 Task: Toggle the option "Draw the base of the bands".
Action: Mouse moved to (93, 9)
Screenshot: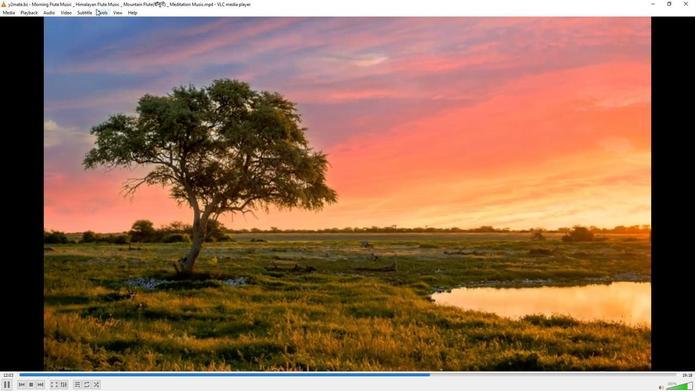 
Action: Mouse pressed left at (93, 9)
Screenshot: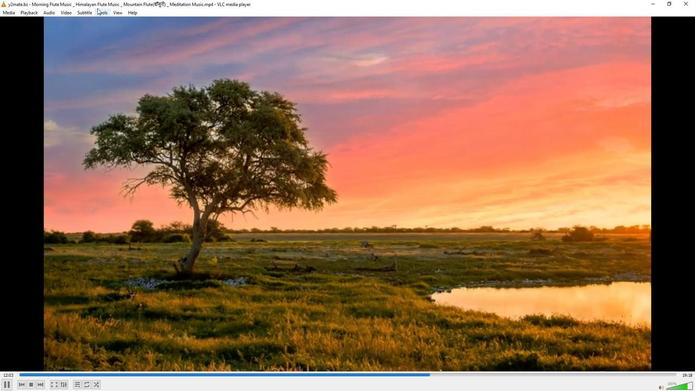 
Action: Mouse moved to (94, 14)
Screenshot: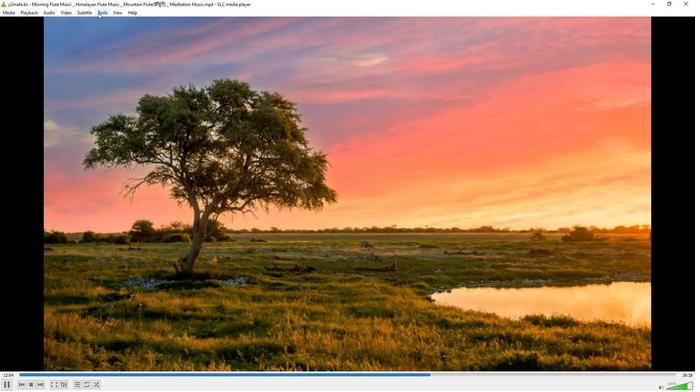 
Action: Mouse pressed left at (94, 14)
Screenshot: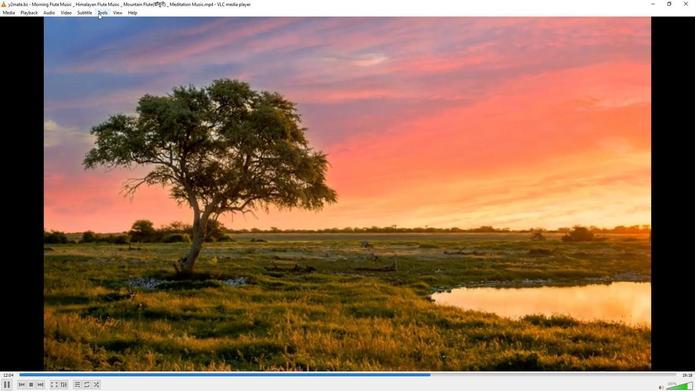 
Action: Mouse moved to (106, 96)
Screenshot: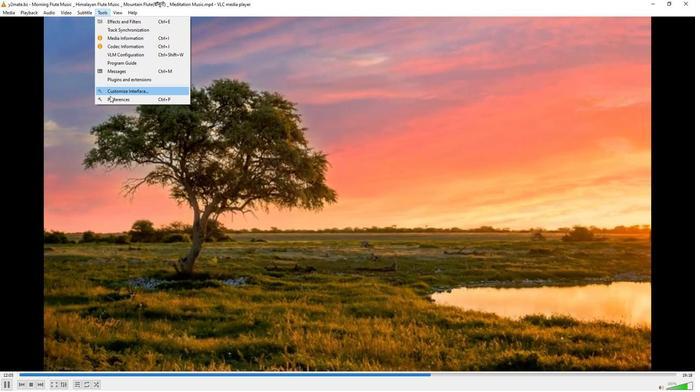 
Action: Mouse pressed left at (106, 96)
Screenshot: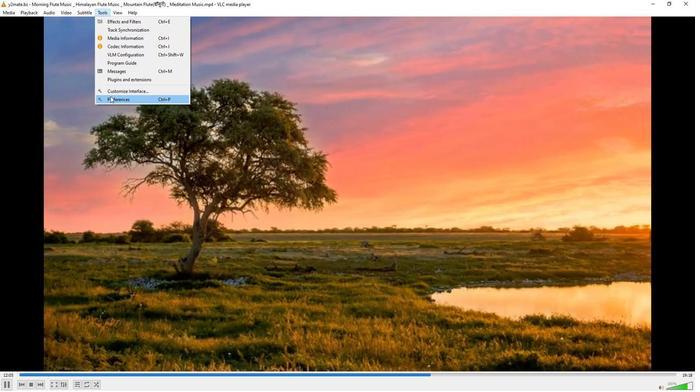 
Action: Mouse moved to (229, 317)
Screenshot: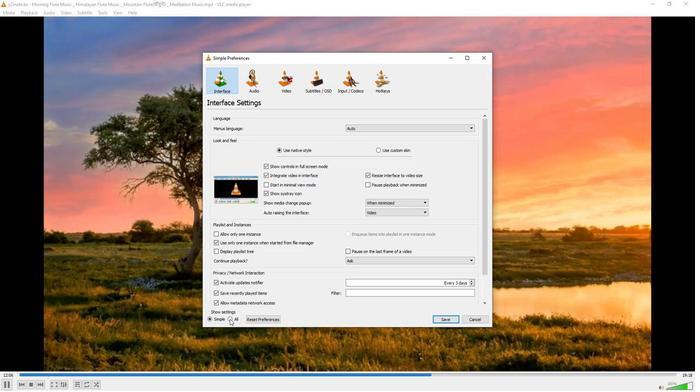 
Action: Mouse pressed left at (229, 317)
Screenshot: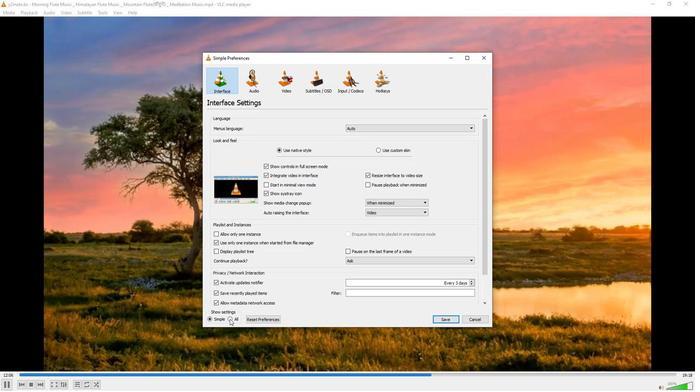 
Action: Mouse moved to (218, 175)
Screenshot: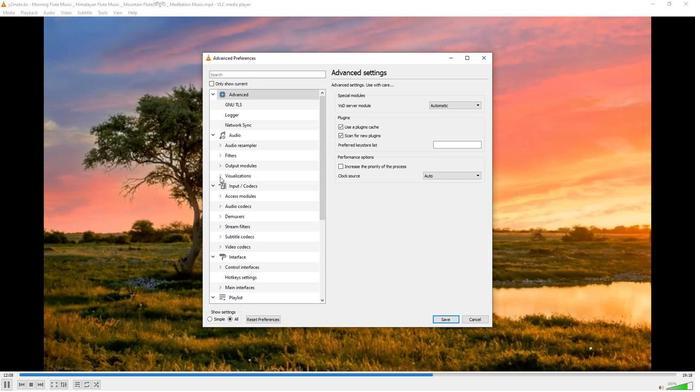 
Action: Mouse pressed left at (218, 175)
Screenshot: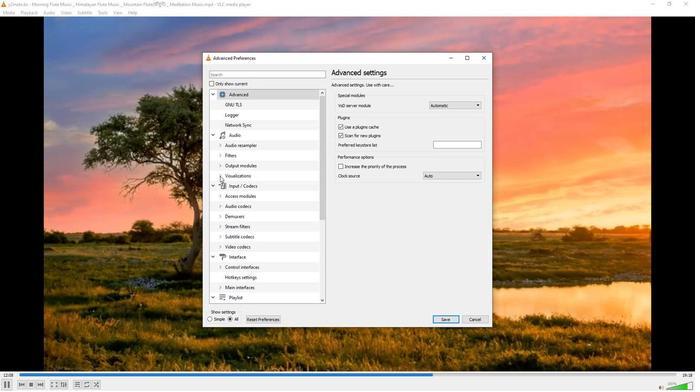 
Action: Mouse moved to (234, 215)
Screenshot: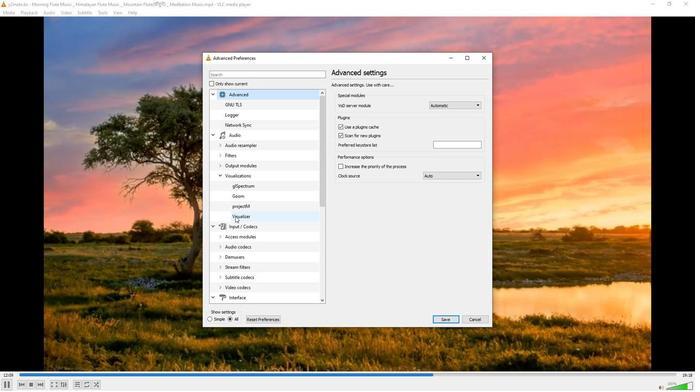 
Action: Mouse pressed left at (234, 215)
Screenshot: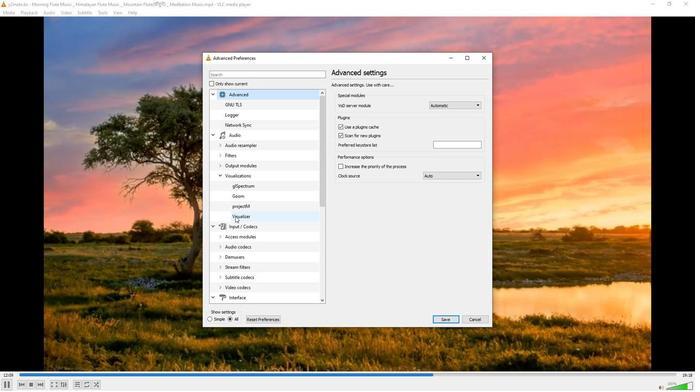 
Action: Mouse moved to (341, 202)
Screenshot: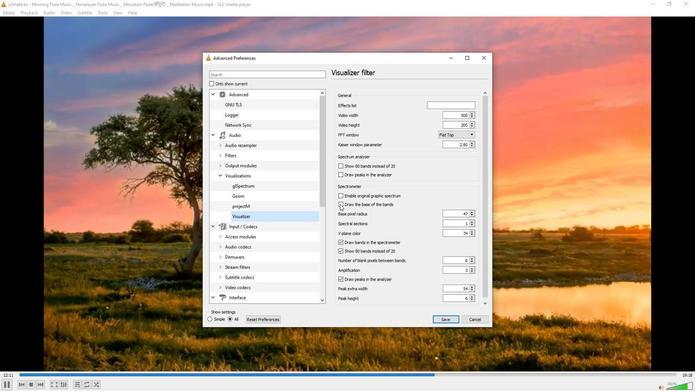 
Action: Mouse pressed left at (341, 202)
Screenshot: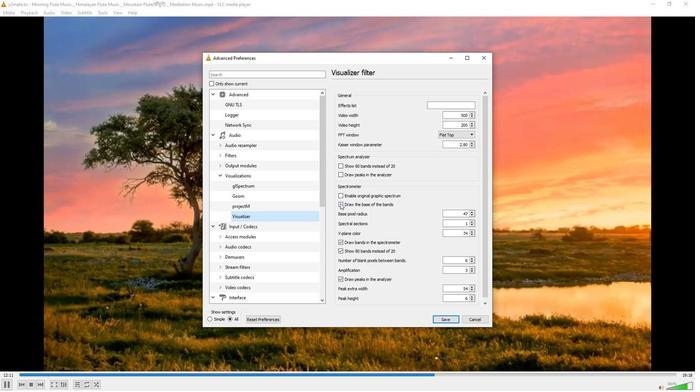 
Action: Mouse moved to (426, 201)
Screenshot: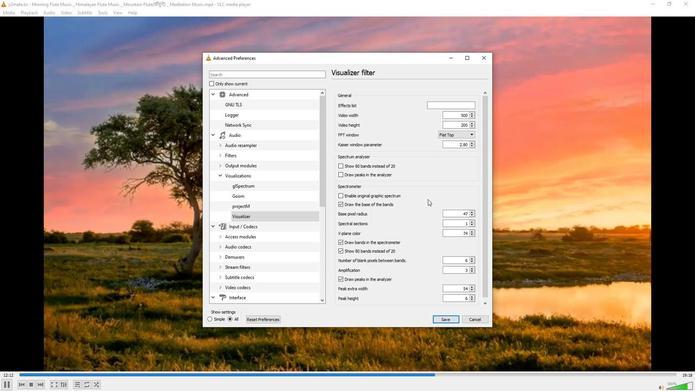 
